 Task: Minimize the Folder Pane in the Contacts view of Outlook.
Action: Mouse moved to (19, 83)
Screenshot: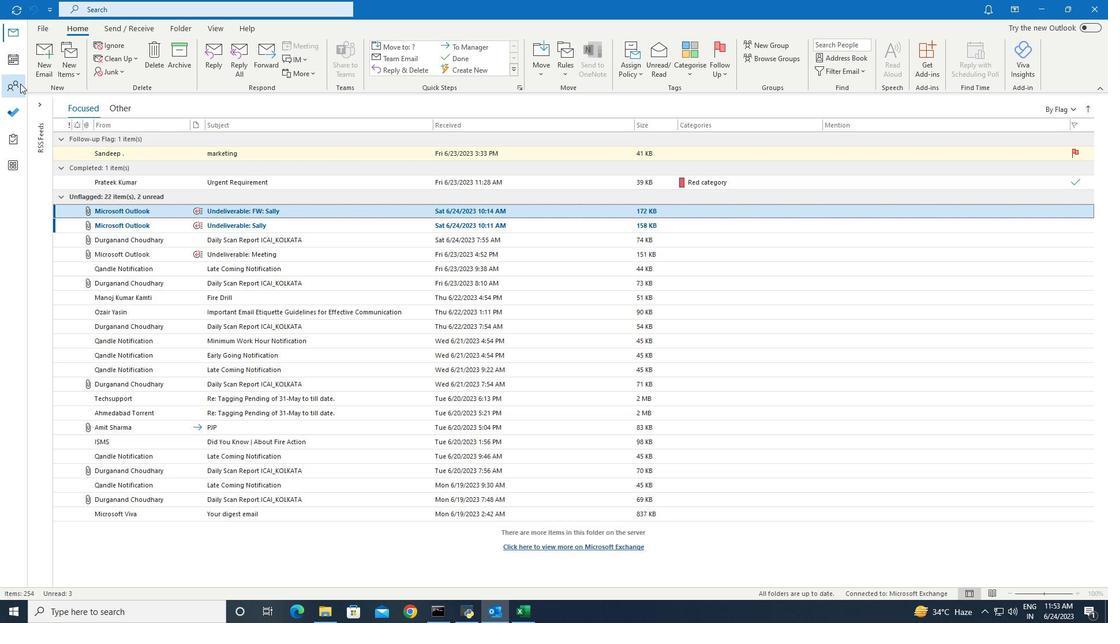 
Action: Mouse pressed left at (19, 83)
Screenshot: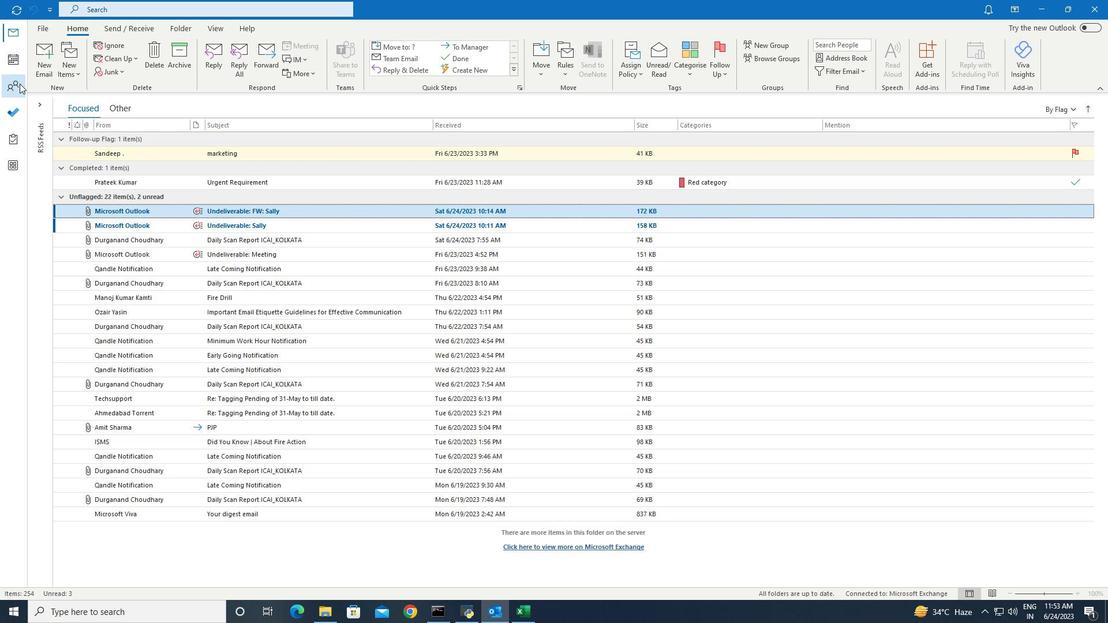 
Action: Mouse moved to (217, 28)
Screenshot: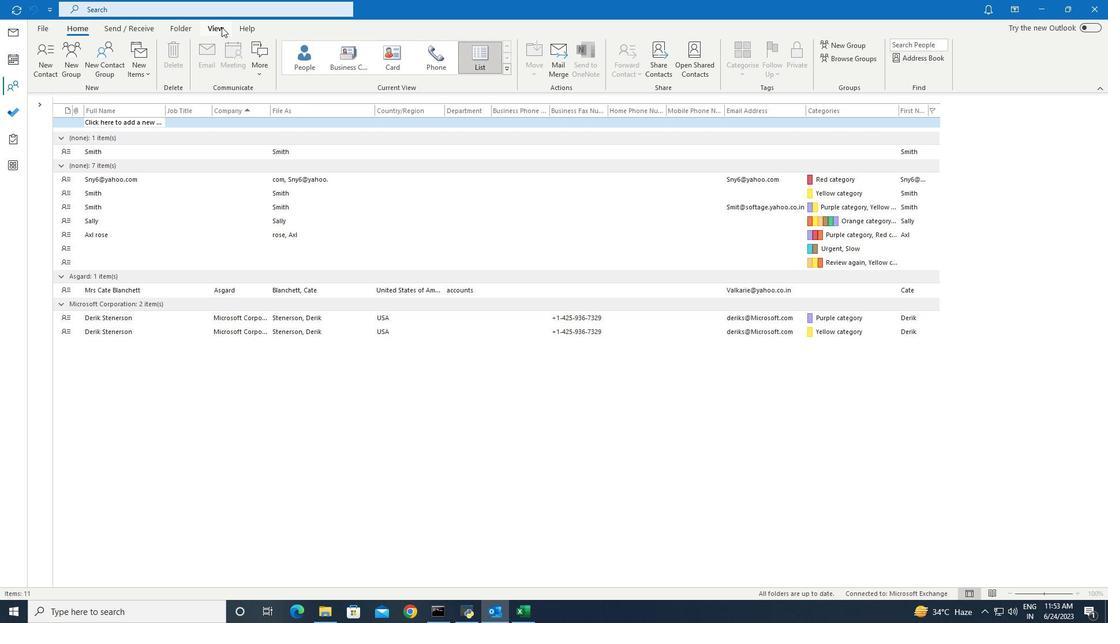 
Action: Mouse pressed left at (217, 28)
Screenshot: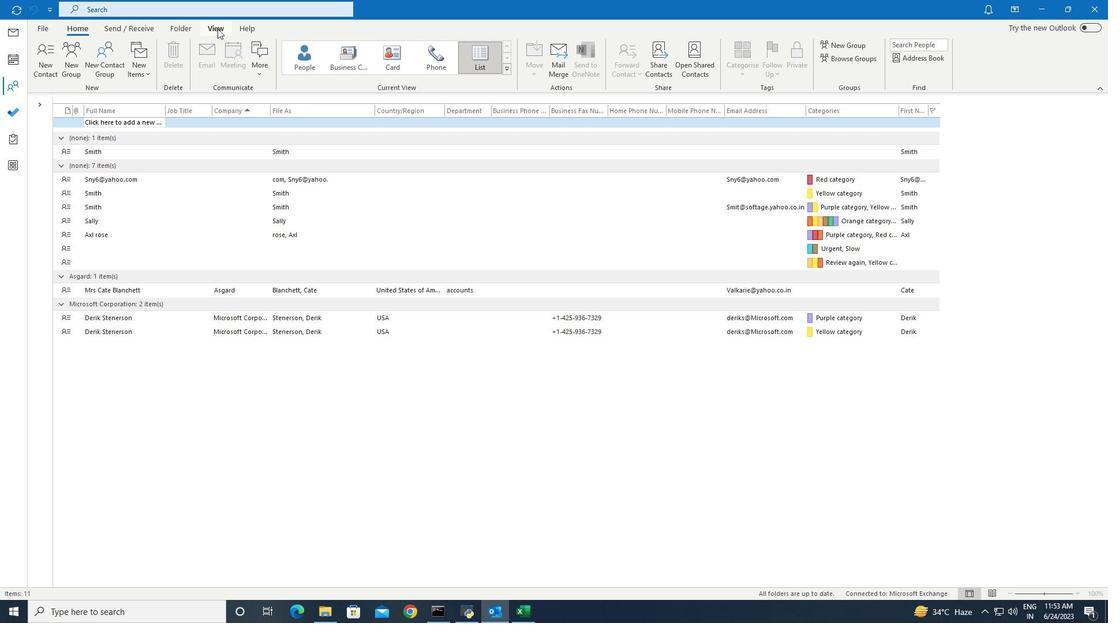 
Action: Mouse moved to (398, 73)
Screenshot: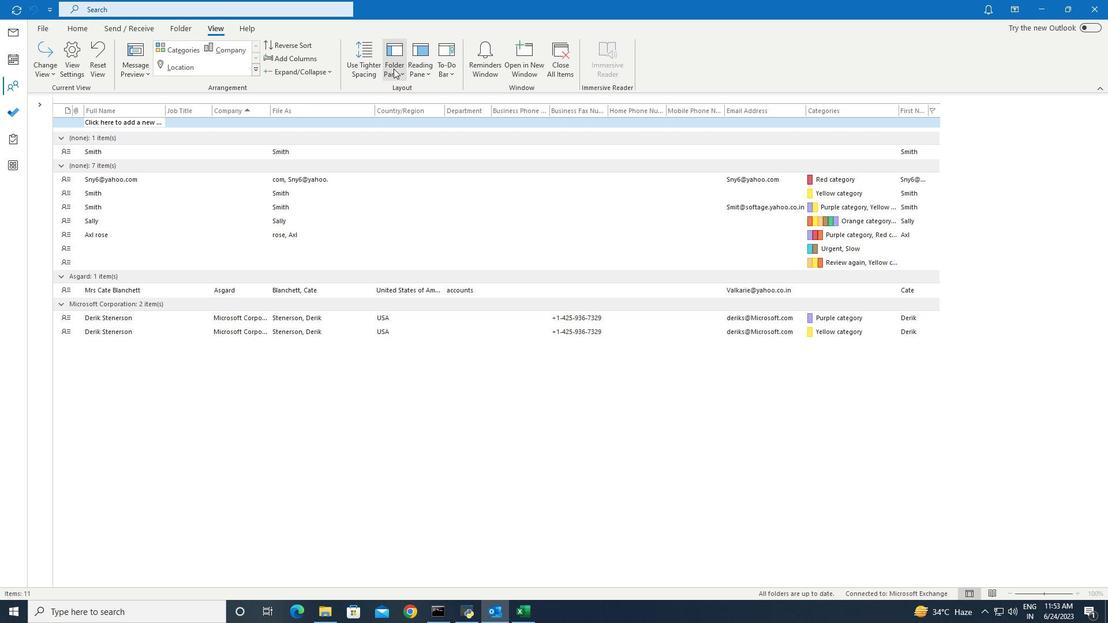 
Action: Mouse pressed left at (398, 73)
Screenshot: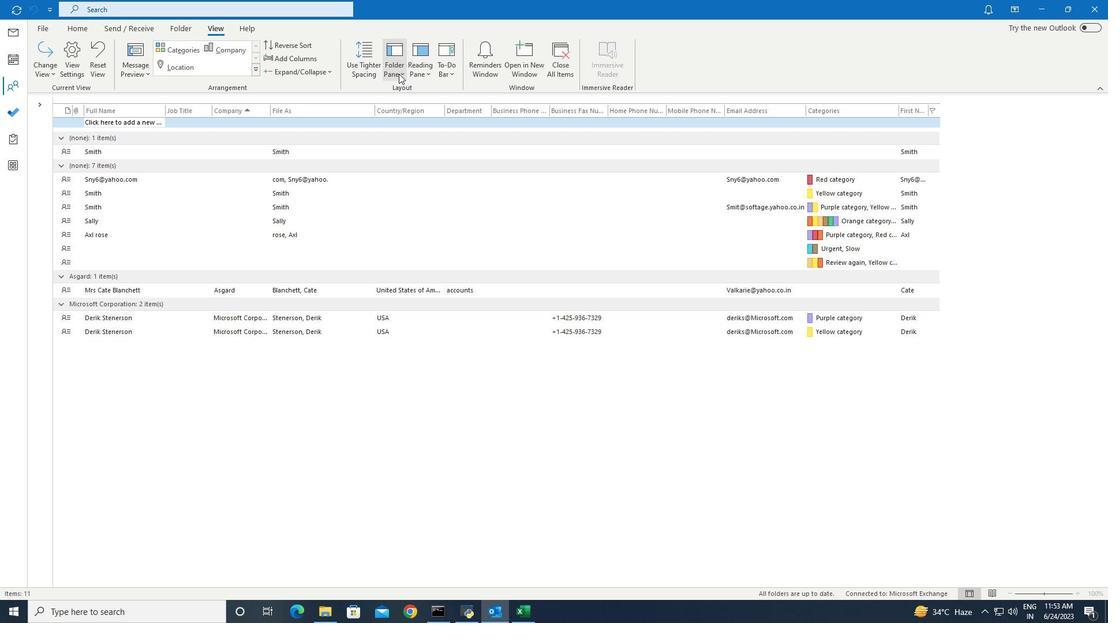 
Action: Mouse moved to (388, 122)
Screenshot: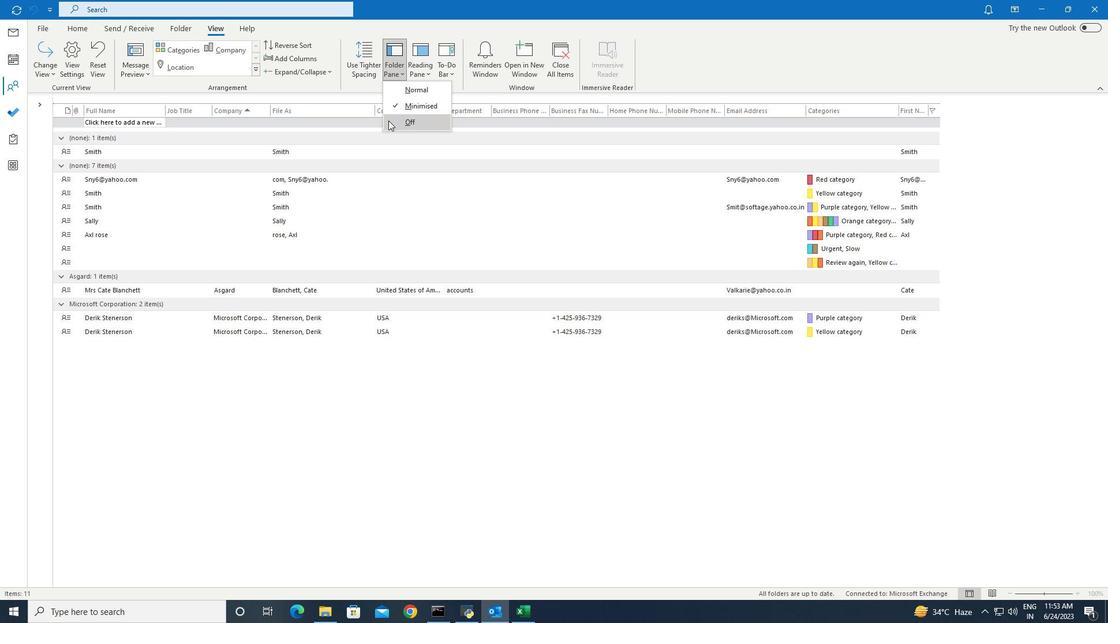 
Action: Mouse pressed left at (388, 122)
Screenshot: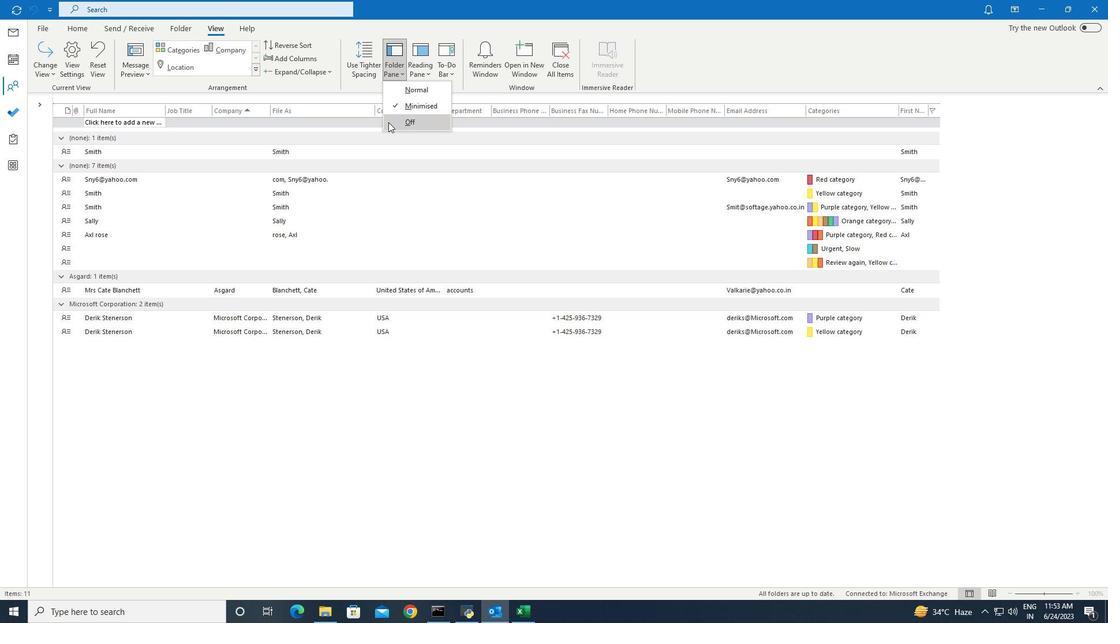 
